 Task: Apply the format time.
Action: Mouse moved to (829, 277)
Screenshot: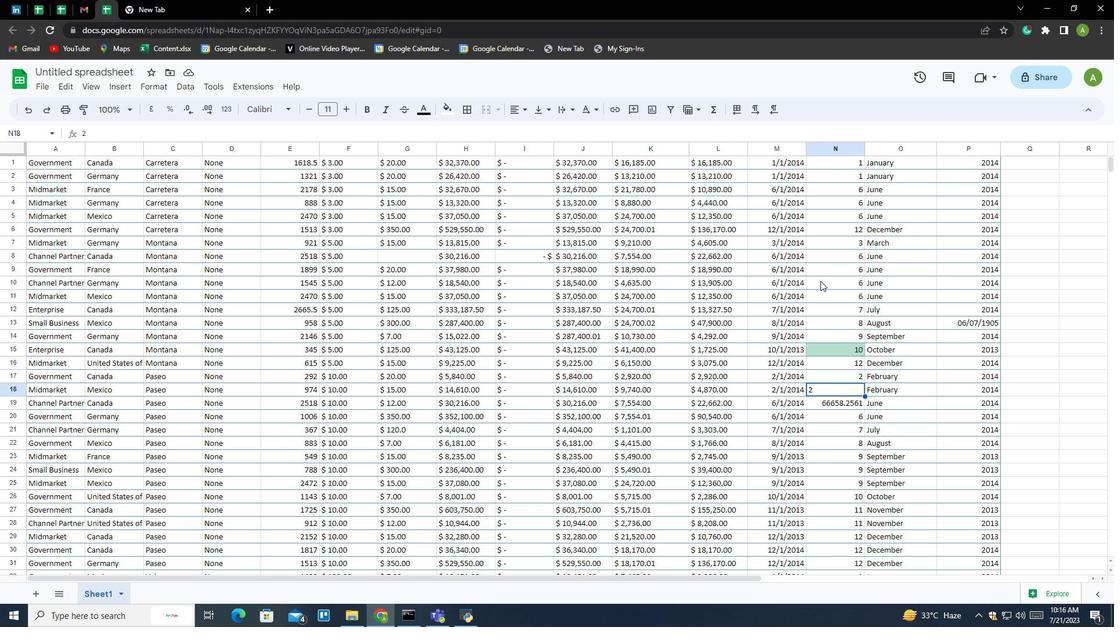 
Action: Mouse pressed left at (829, 277)
Screenshot: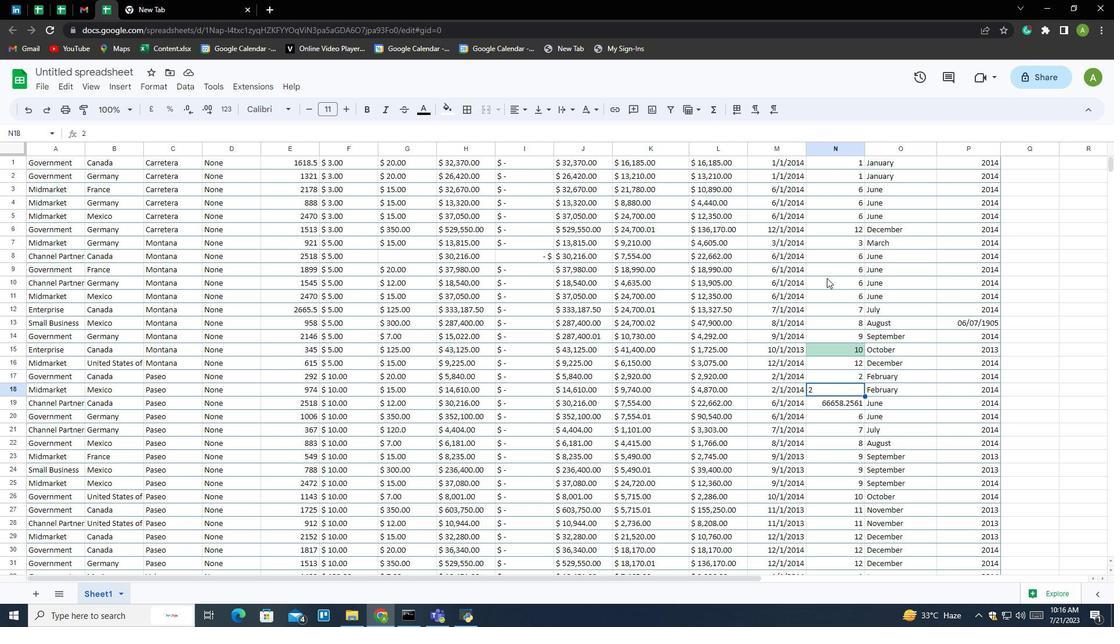 
Action: Mouse moved to (228, 103)
Screenshot: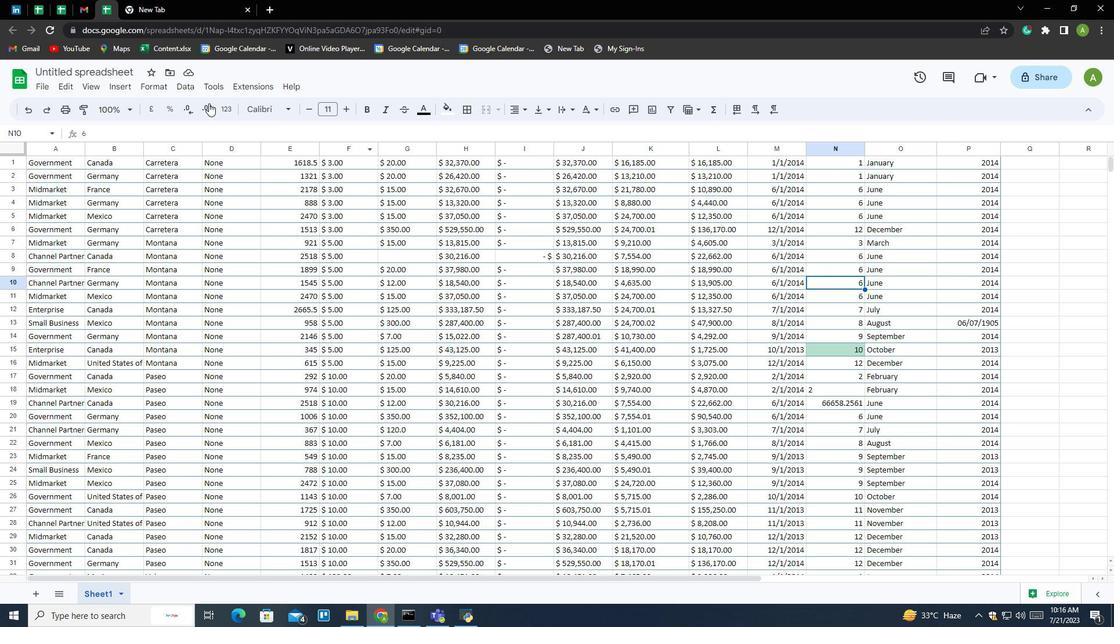 
Action: Mouse pressed left at (228, 103)
Screenshot: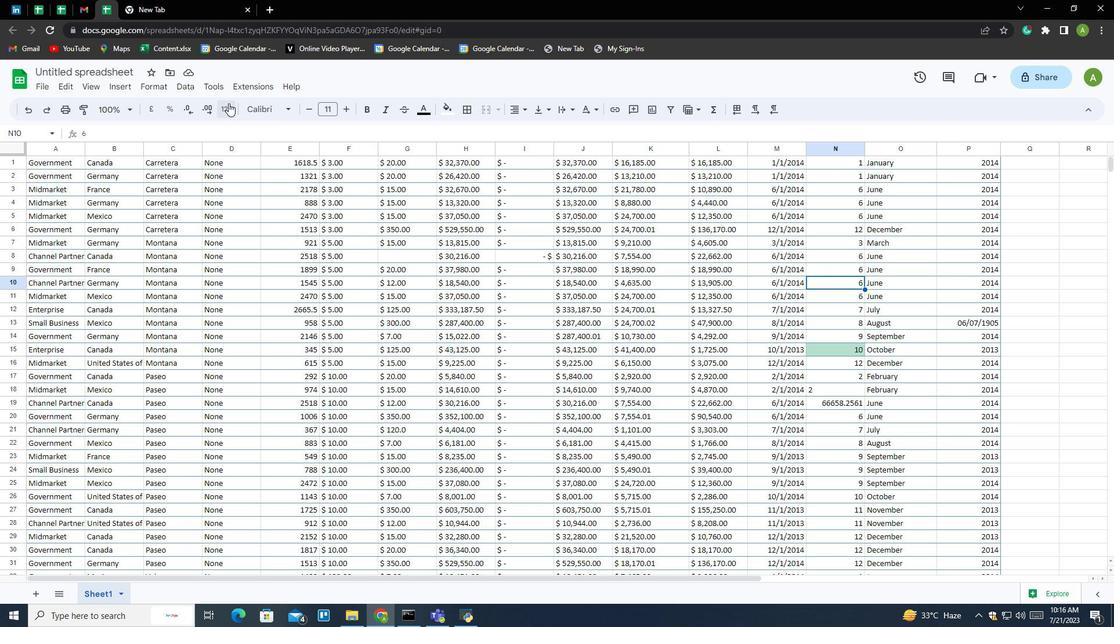 
Action: Mouse moved to (271, 341)
Screenshot: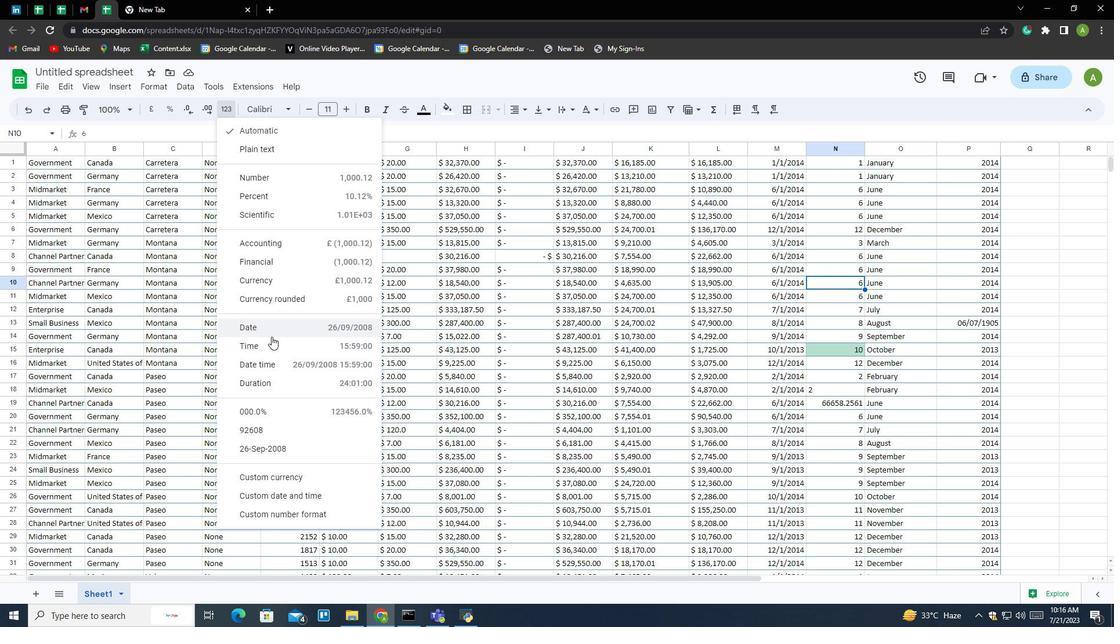 
Action: Mouse pressed left at (271, 341)
Screenshot: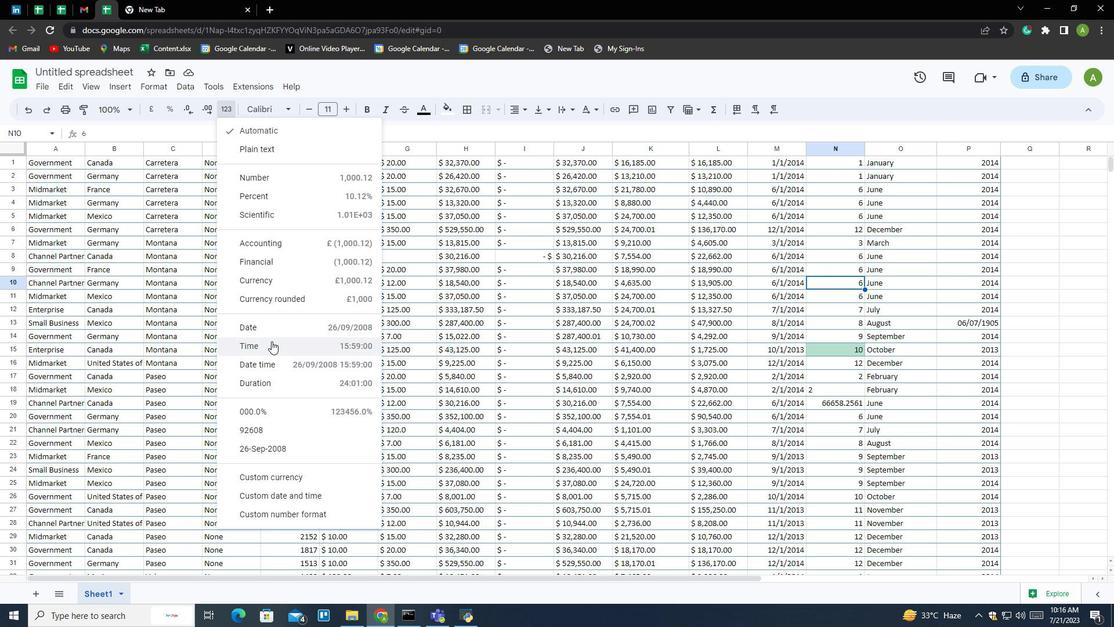 
